 Task: Create a new event for a project milestone celebration on the 16th at 4:30 PM to 5:00PM.
Action: Mouse moved to (45, 66)
Screenshot: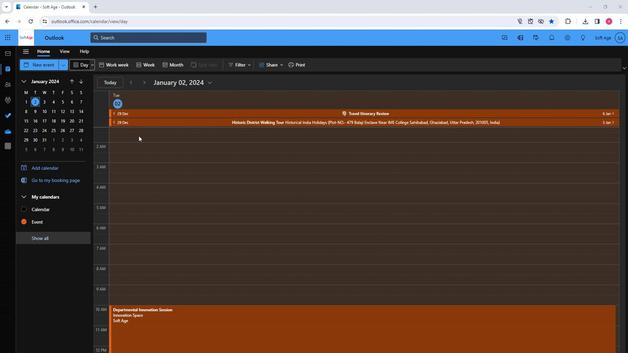 
Action: Mouse pressed left at (45, 66)
Screenshot: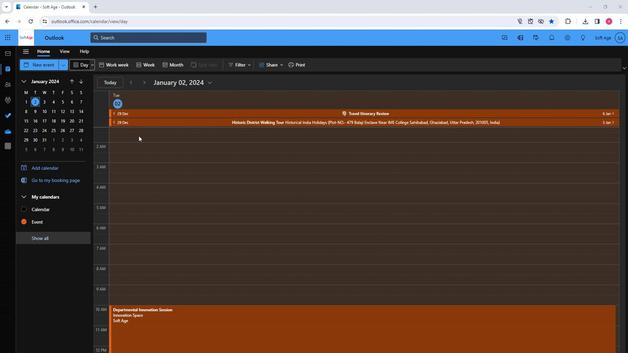 
Action: Mouse moved to (163, 108)
Screenshot: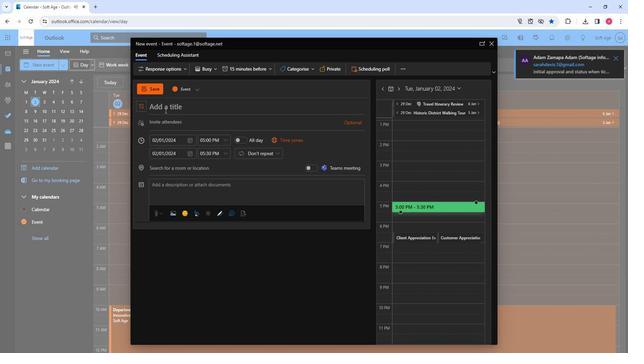 
Action: Mouse pressed left at (163, 108)
Screenshot: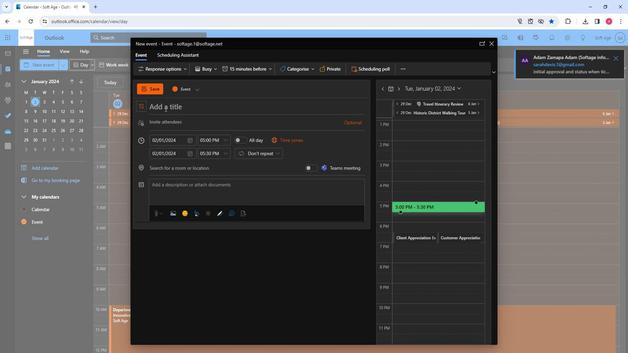 
Action: Mouse moved to (163, 107)
Screenshot: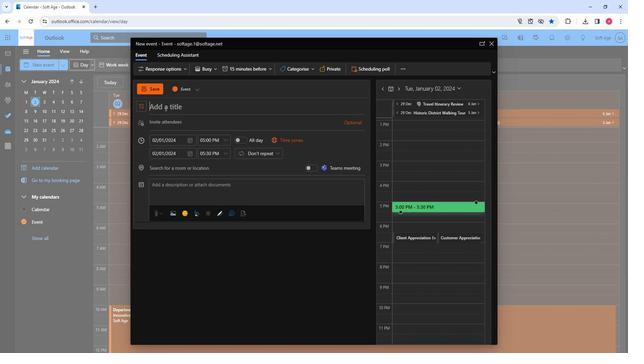 
Action: Key pressed <Key.shift><Key.shift>Project<Key.space><Key.shift>Milestone<Key.space><Key.shift>Celebration
Screenshot: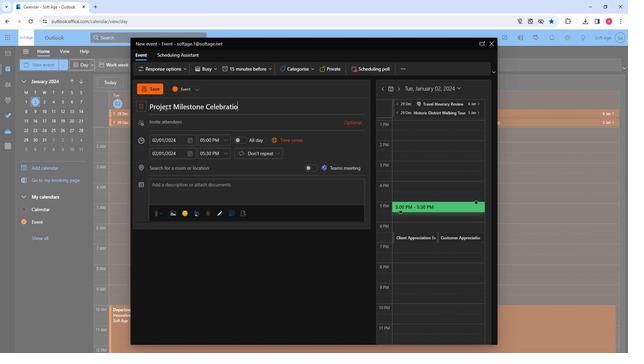 
Action: Mouse moved to (160, 121)
Screenshot: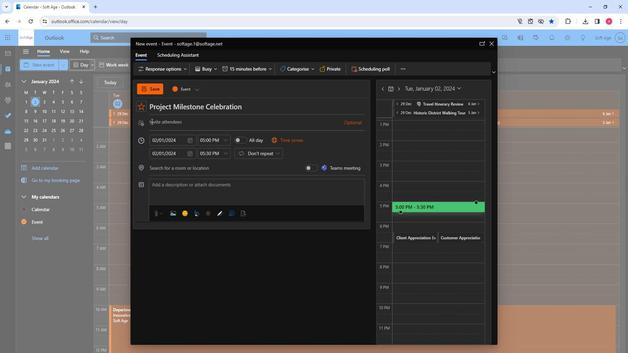 
Action: Mouse pressed left at (160, 121)
Screenshot: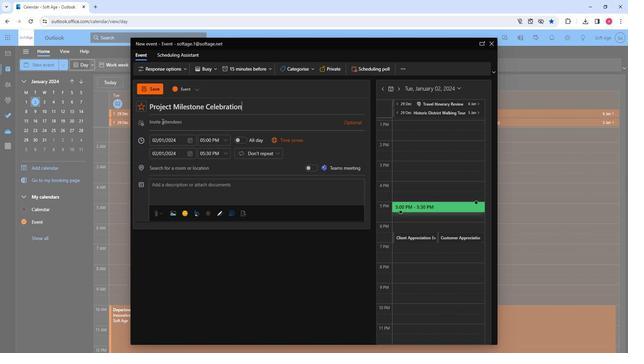 
Action: Key pressed so
Screenshot: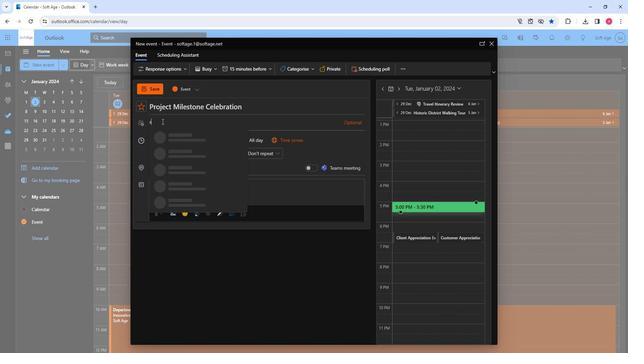 
Action: Mouse scrolled (160, 122) with delta (0, 0)
Screenshot: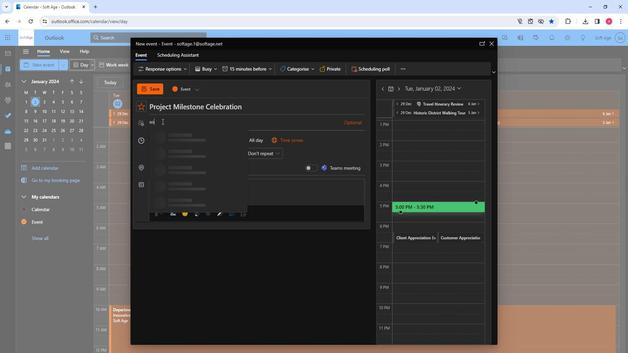 
Action: Mouse moved to (178, 163)
Screenshot: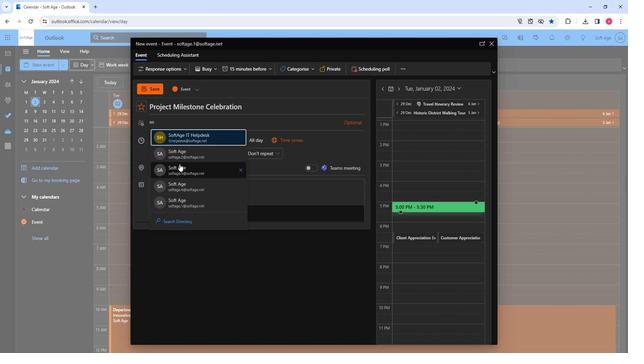 
Action: Mouse pressed left at (178, 163)
Screenshot: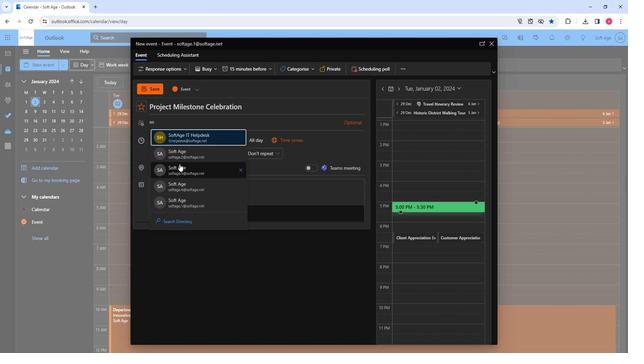 
Action: Key pressed sp
Screenshot: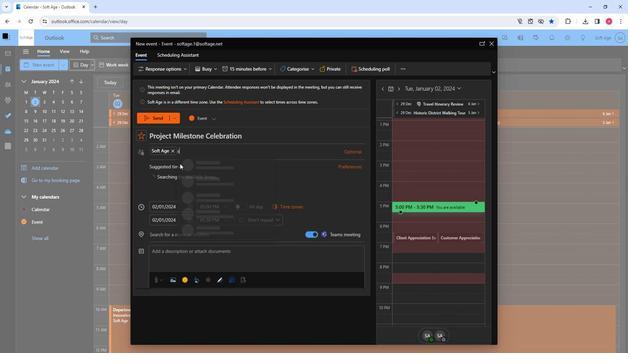 
Action: Mouse moved to (191, 150)
Screenshot: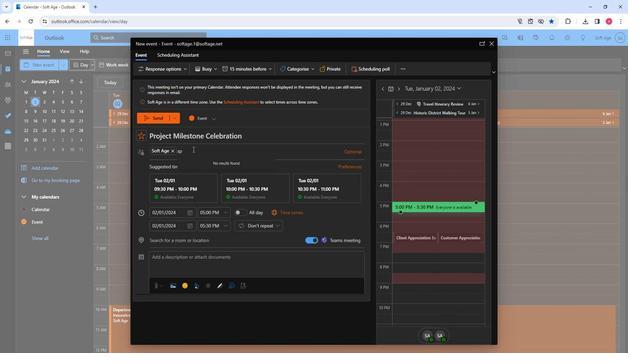 
Action: Key pressed <Key.backspace>o
Screenshot: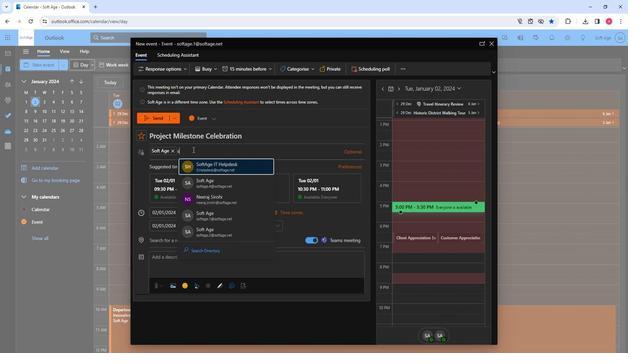 
Action: Mouse moved to (200, 186)
Screenshot: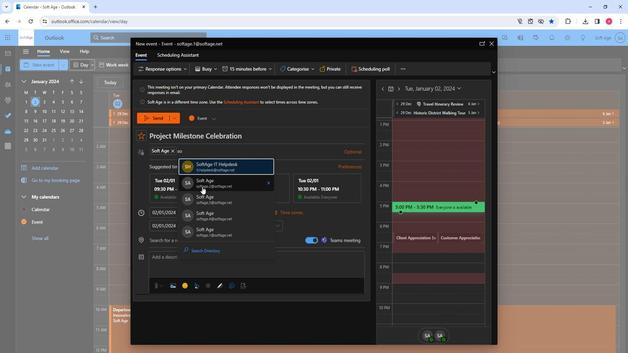
Action: Mouse pressed left at (200, 186)
Screenshot: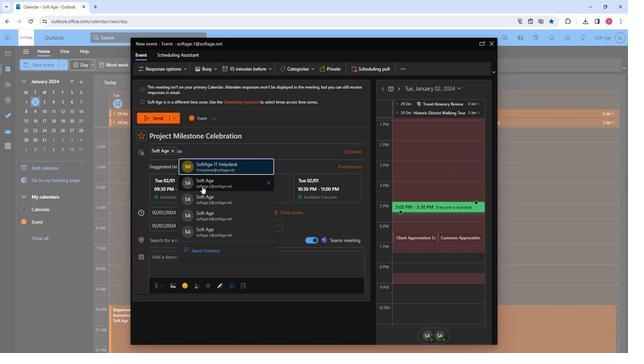 
Action: Key pressed so
Screenshot: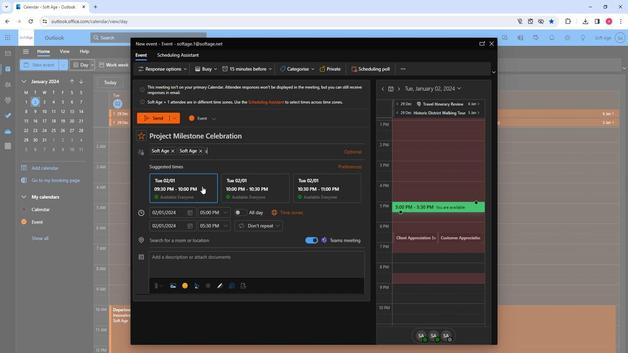 
Action: Mouse moved to (229, 215)
Screenshot: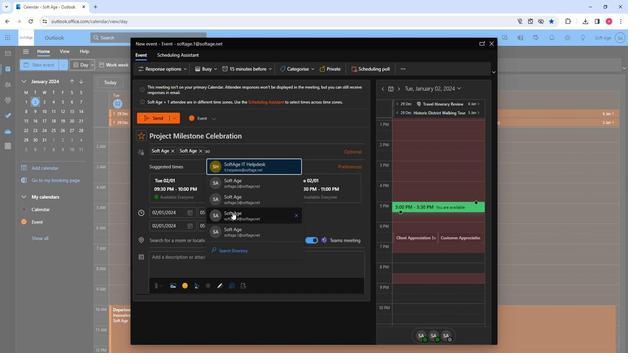 
Action: Mouse pressed left at (229, 215)
Screenshot: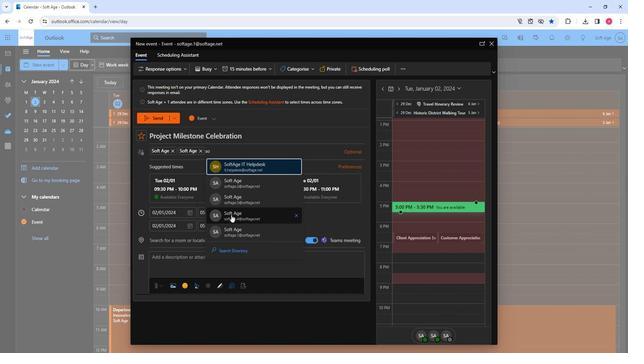 
Action: Mouse moved to (229, 215)
Screenshot: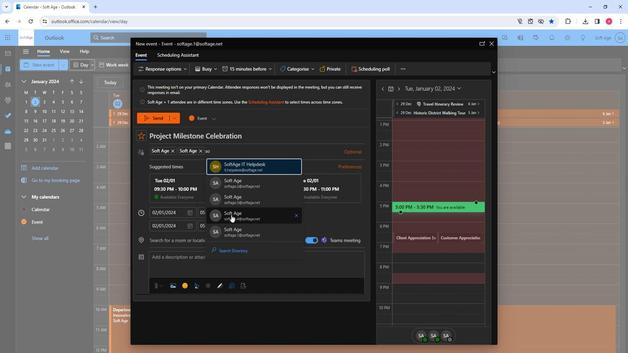 
Action: Key pressed so
Screenshot: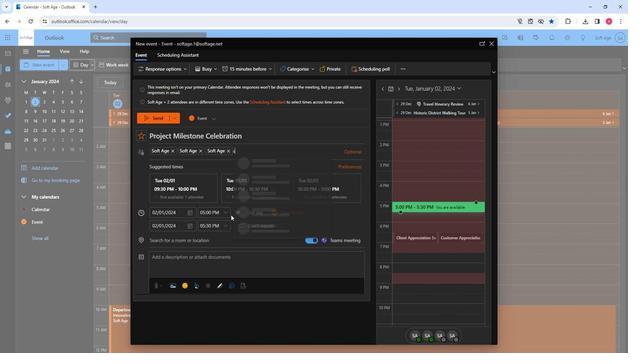 
Action: Mouse moved to (265, 233)
Screenshot: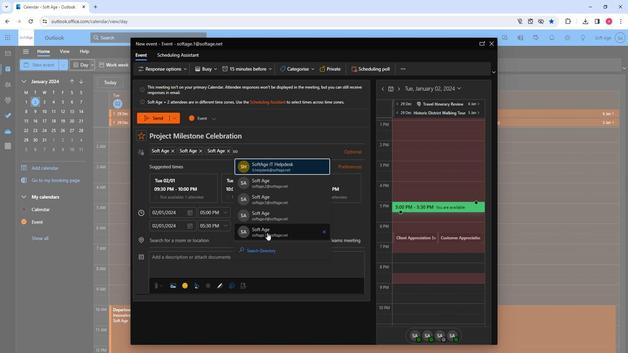 
Action: Mouse pressed left at (265, 233)
Screenshot: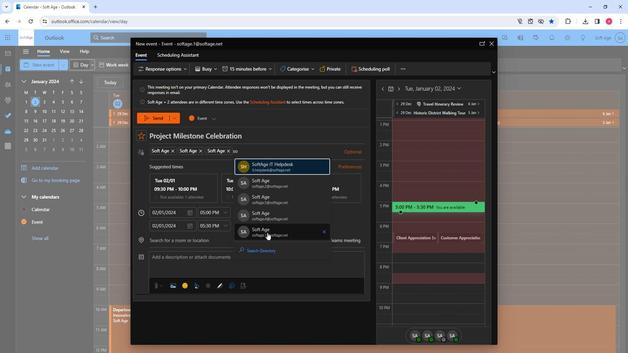 
Action: Mouse moved to (191, 213)
Screenshot: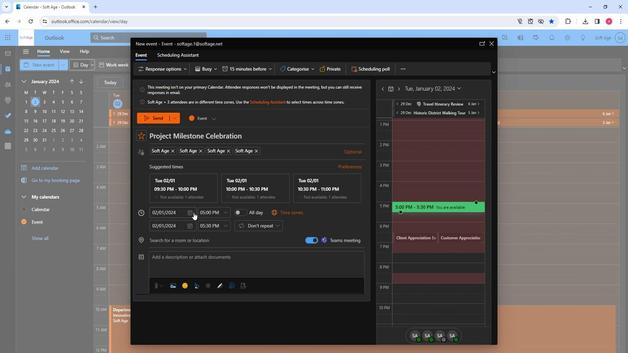 
Action: Mouse pressed left at (191, 213)
Screenshot: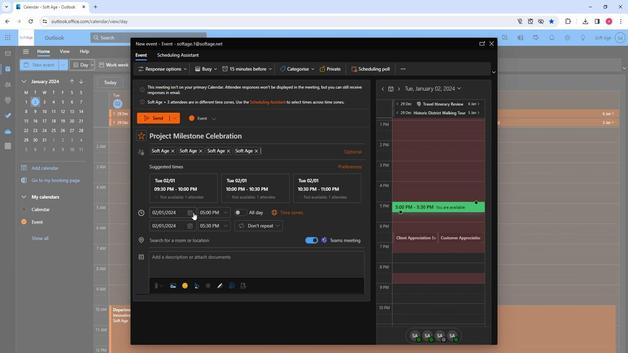 
Action: Mouse moved to (166, 266)
Screenshot: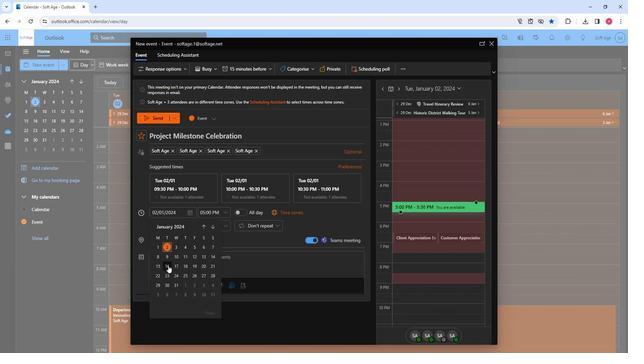 
Action: Mouse pressed left at (166, 266)
Screenshot: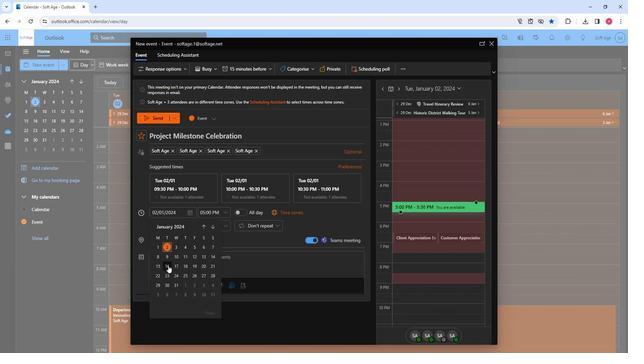 
Action: Mouse moved to (224, 214)
Screenshot: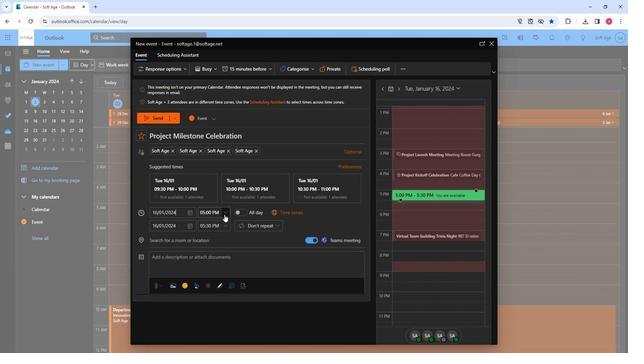 
Action: Mouse pressed left at (224, 214)
Screenshot: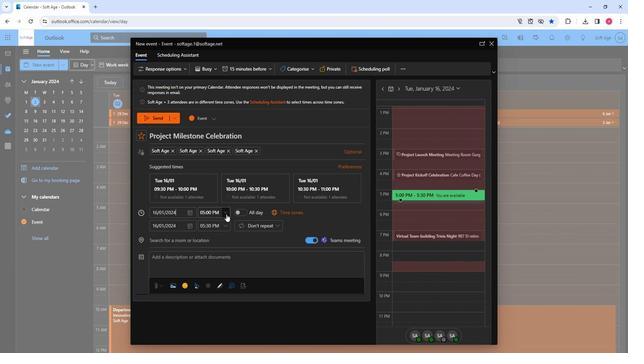 
Action: Mouse moved to (209, 237)
Screenshot: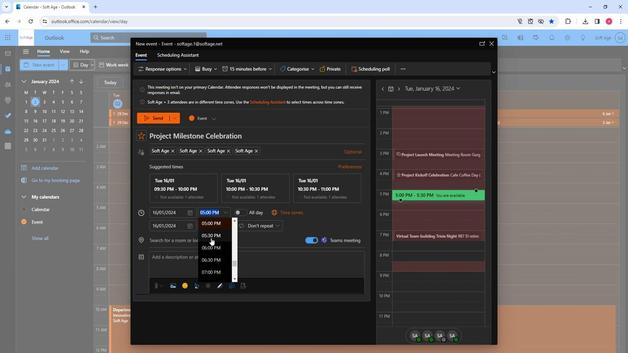 
Action: Mouse scrolled (209, 238) with delta (0, 0)
Screenshot: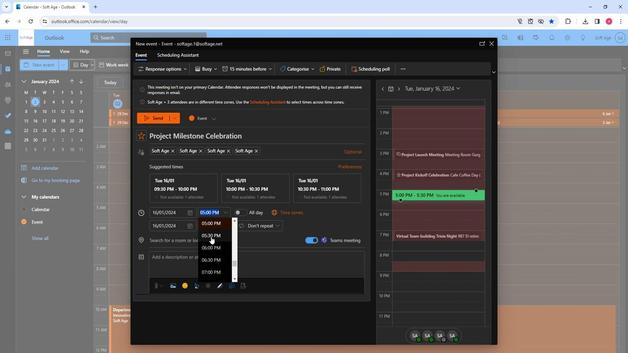 
Action: Mouse moved to (210, 243)
Screenshot: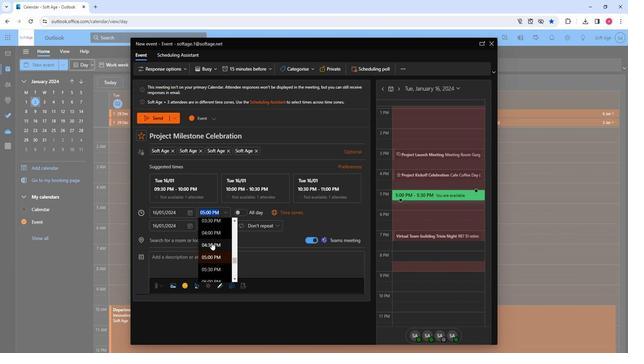 
Action: Mouse pressed left at (210, 243)
Screenshot: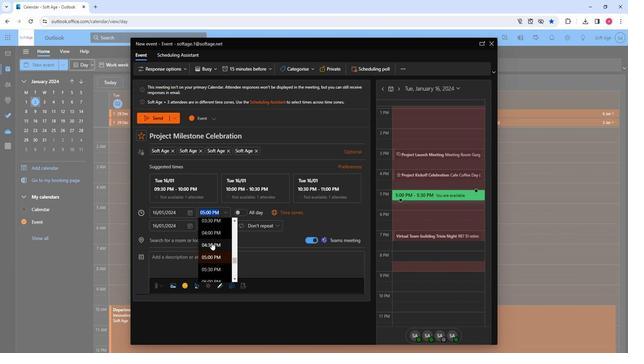 
Action: Mouse moved to (176, 243)
Screenshot: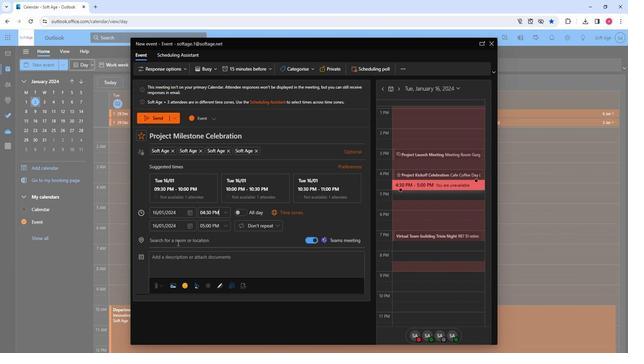 
Action: Mouse pressed left at (176, 243)
Screenshot: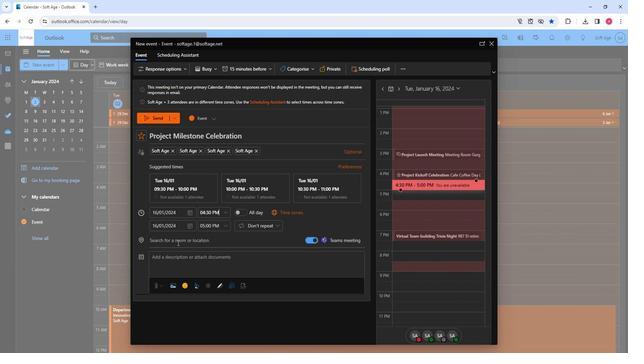 
Action: Key pressed sto
Screenshot: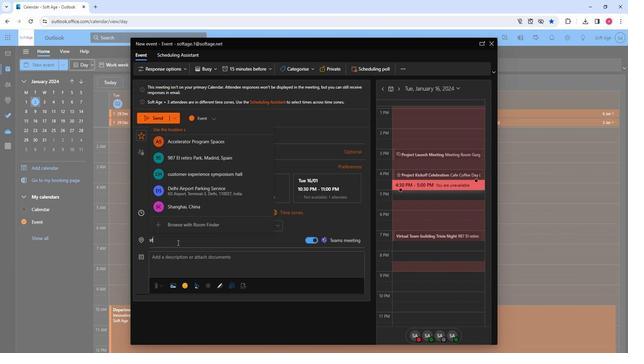 
Action: Mouse moved to (176, 242)
Screenshot: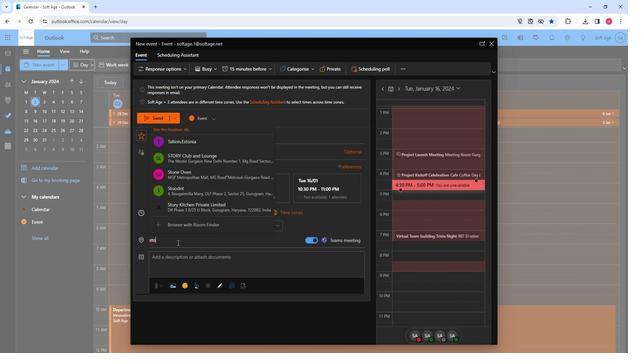 
Action: Key pressed <Key.backspace><Key.backspace><Key.backspace>res
Screenshot: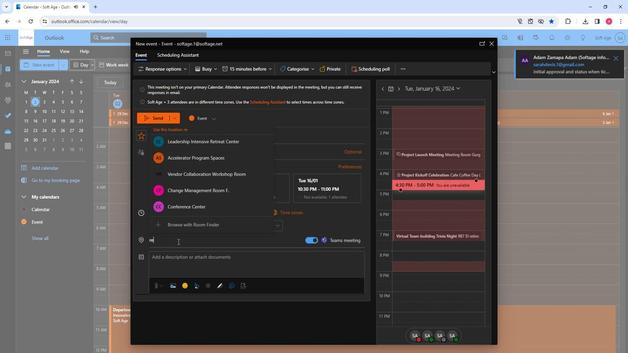 
Action: Mouse moved to (199, 148)
Screenshot: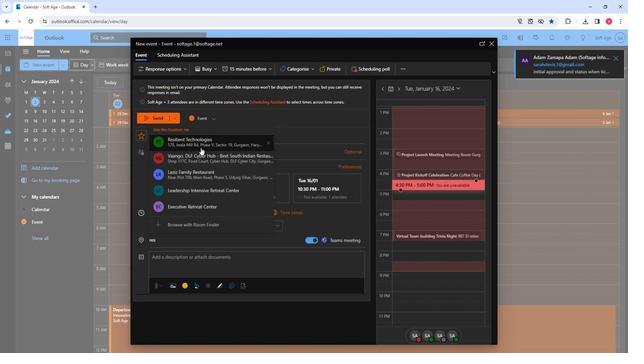 
Action: Key pressed u
Screenshot: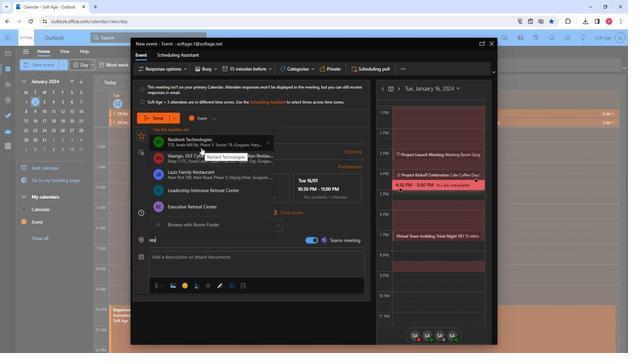 
Action: Mouse moved to (200, 186)
Screenshot: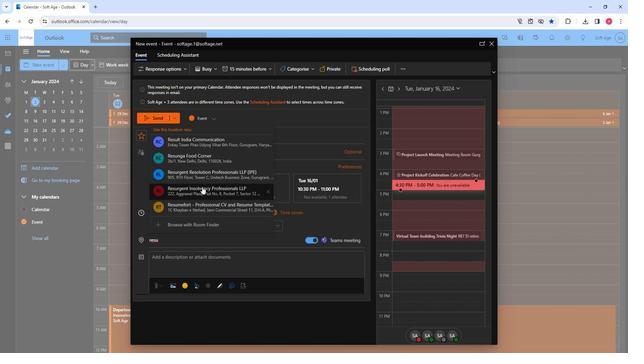 
Action: Key pressed <Key.backspace>
Screenshot: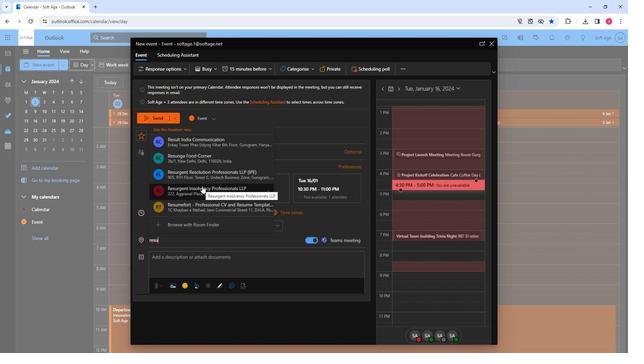 
Action: Mouse moved to (201, 186)
Screenshot: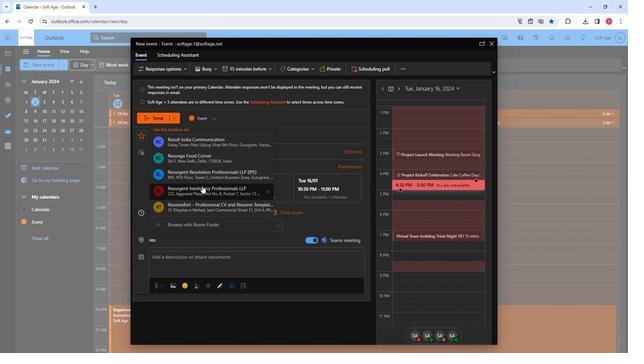 
Action: Key pressed <Key.backspace><Key.backspace><Key.backspace><Key.backspace>
Screenshot: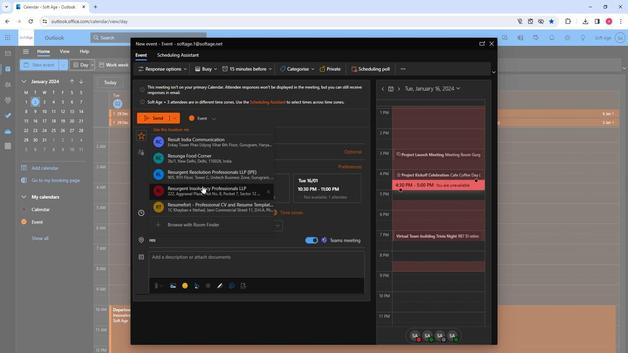 
Action: Mouse moved to (201, 186)
Screenshot: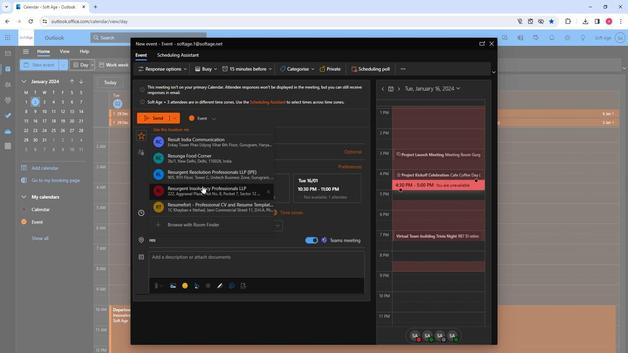 
Action: Key pressed <Key.backspace><Key.backspace><Key.backspace><Key.backspace><Key.backspace><Key.backspace><Key.backspace><Key.backspace><Key.backspace>om<Key.space>swe
Screenshot: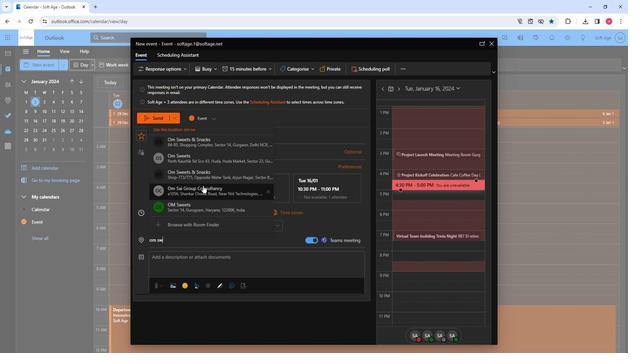 
Action: Mouse moved to (212, 158)
Screenshot: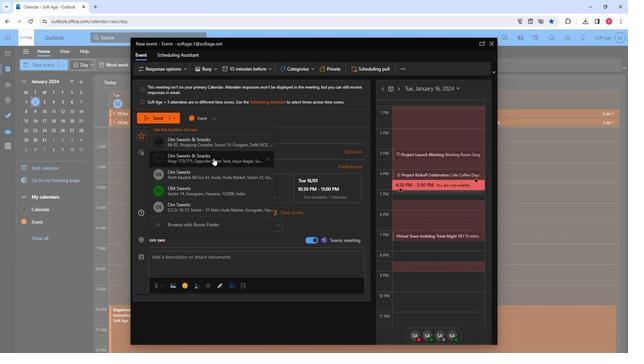 
Action: Mouse pressed left at (212, 158)
Screenshot: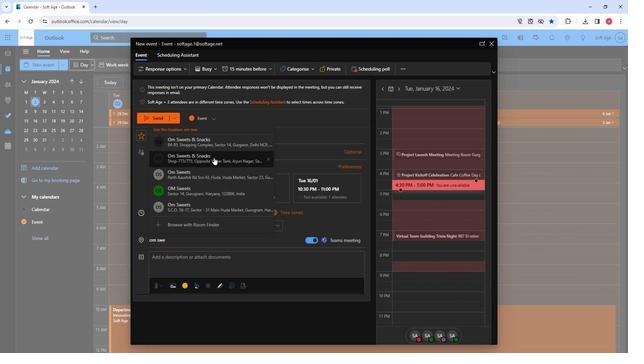 
Action: Mouse moved to (170, 264)
Screenshot: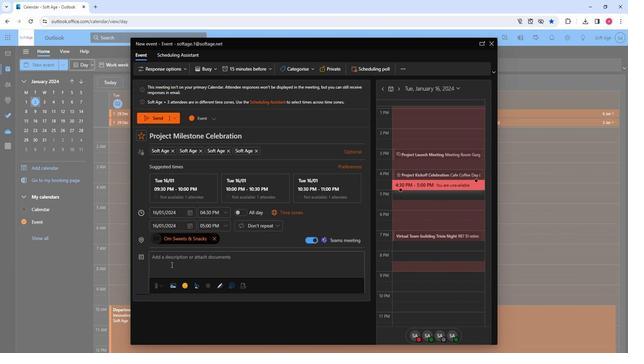 
Action: Mouse pressed left at (170, 264)
Screenshot: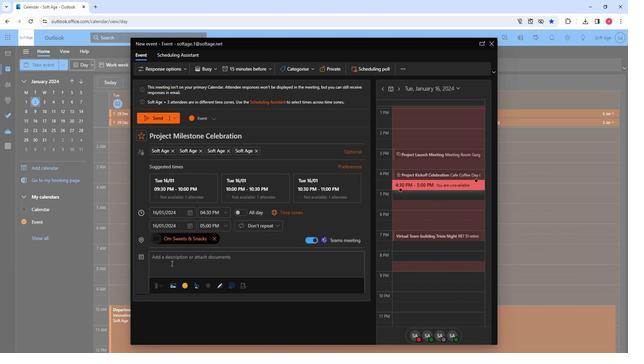 
Action: Mouse moved to (170, 264)
Screenshot: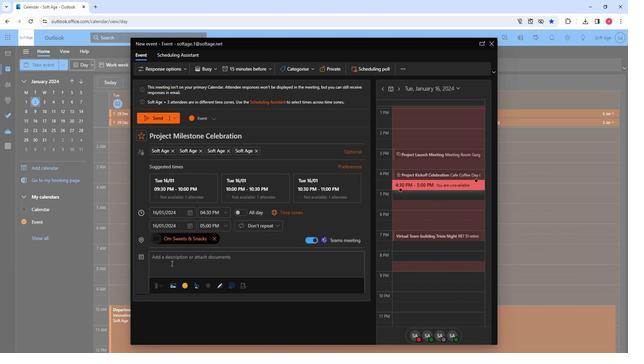 
Action: Key pressed <Key.shift>Celebrating<Key.space><Key.shift>Success
Screenshot: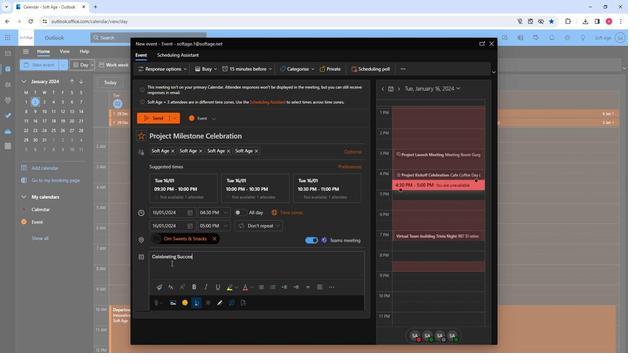 
Action: Mouse moved to (169, 264)
Screenshot: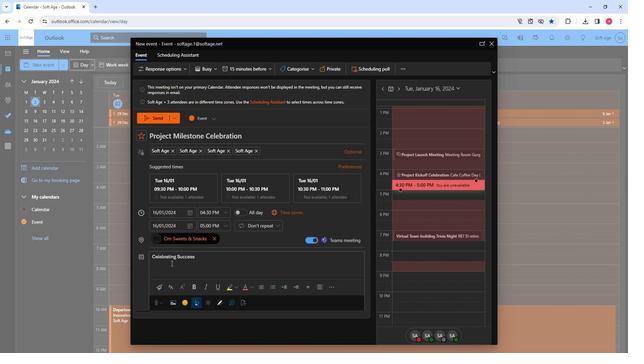 
Action: Key pressed <Key.shift>!<Key.space><Key.shift><Key.shift><Key.shift><Key.shift>Join<Key.space>us<Key.space>as<Key.space>we<Key.space>mark<Key.space>a<Key.space>signid<Key.backspace>ficant<Key.space>project<Key.space>milestone.<Key.space><Key.shift>Reflect<Key.space>on<Key.space>achievements<Key.space><Key.backspace>,<Key.space>acknowledh<Key.backspace>ge<Key.space>contributions,<Key.space>and<Key.space>look<Key.space>forward<Key.space>to<Key.space>continued<Key.space>success<Key.space>together.<Key.space><Key.shift>Cheers<Key.space>to<Key.space>milestones<Key.space>reached<Key.shift>!
Screenshot: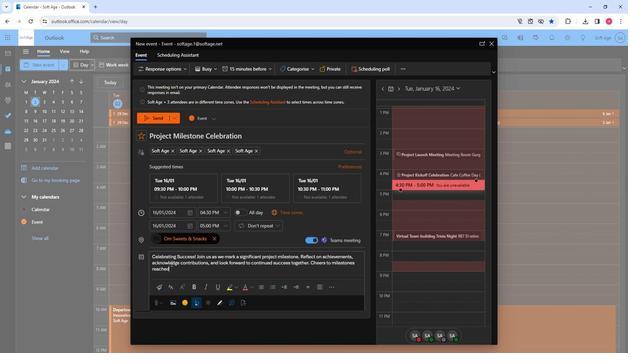 
Action: Mouse moved to (197, 261)
Screenshot: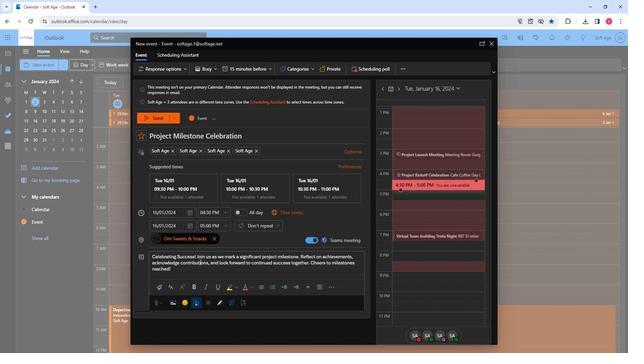 
Action: Mouse pressed left at (197, 261)
Screenshot: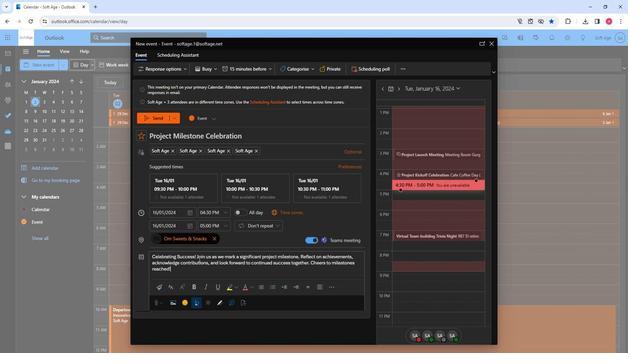 
Action: Mouse pressed left at (197, 261)
Screenshot: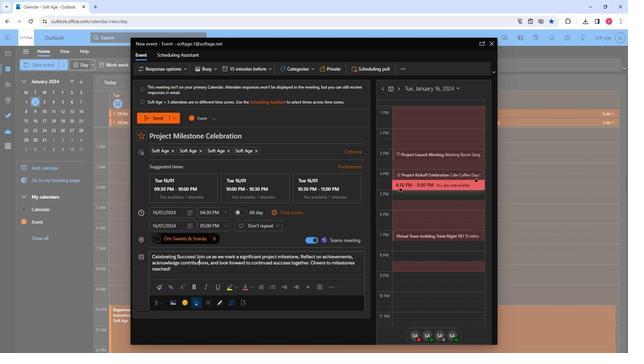 
Action: Mouse pressed left at (197, 261)
Screenshot: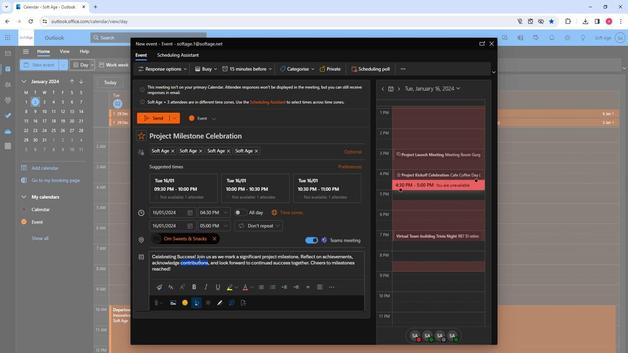 
Action: Mouse moved to (235, 250)
Screenshot: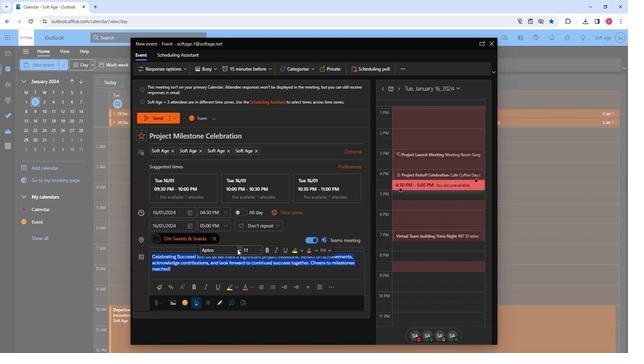 
Action: Mouse pressed left at (235, 250)
Screenshot: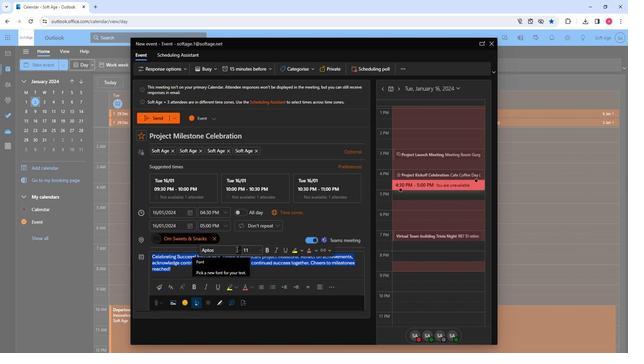 
Action: Mouse moved to (236, 251)
Screenshot: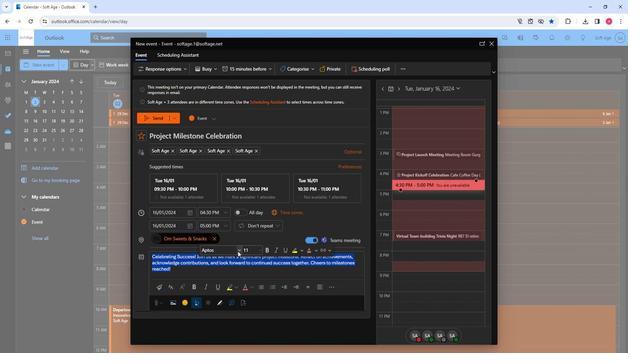 
Action: Mouse pressed left at (236, 251)
Screenshot: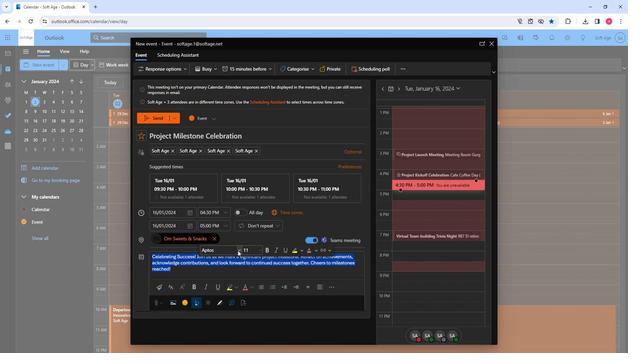 
Action: Mouse moved to (226, 203)
Screenshot: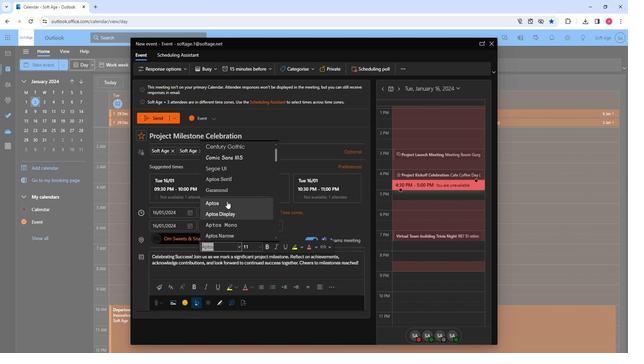 
Action: Mouse scrolled (226, 202) with delta (0, 0)
Screenshot: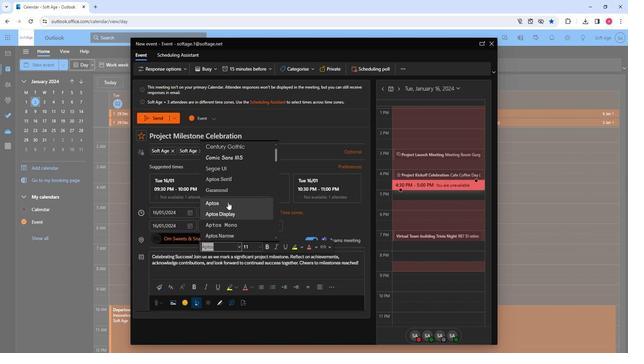 
Action: Mouse moved to (226, 203)
Screenshot: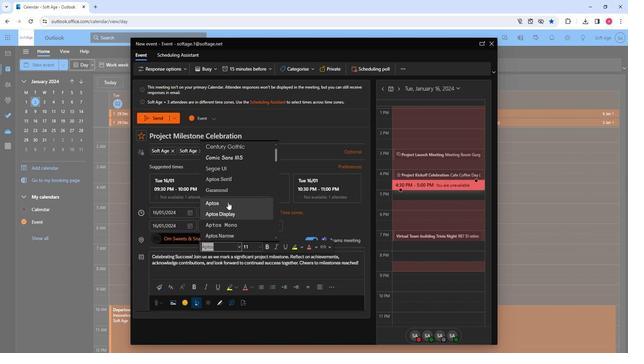 
Action: Mouse scrolled (226, 203) with delta (0, 0)
Screenshot: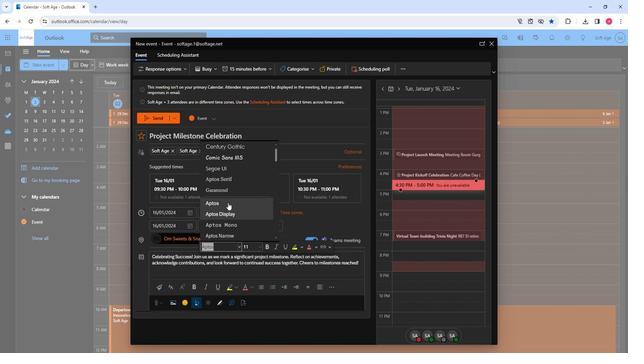 
Action: Mouse scrolled (226, 203) with delta (0, 0)
Screenshot: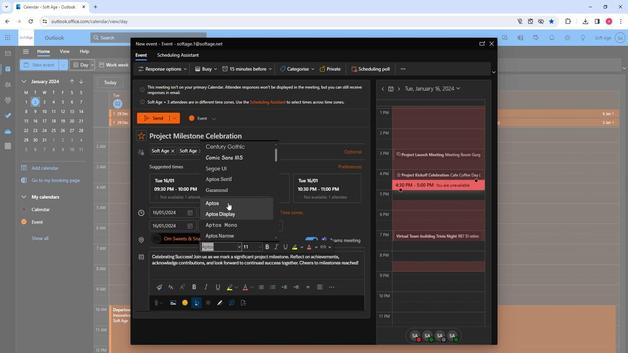 
Action: Mouse moved to (227, 207)
Screenshot: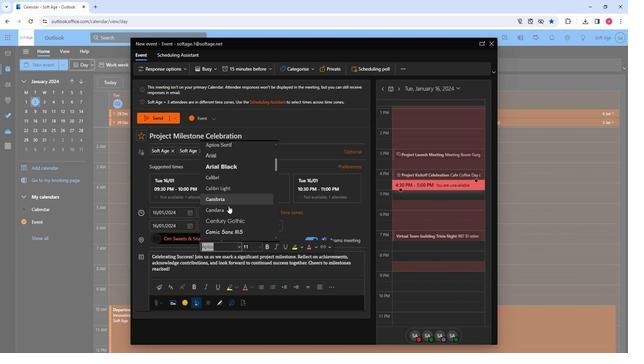 
Action: Mouse scrolled (227, 207) with delta (0, 0)
Screenshot: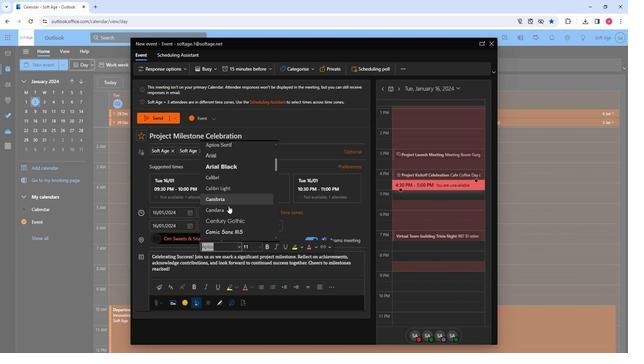 
Action: Mouse moved to (227, 209)
Screenshot: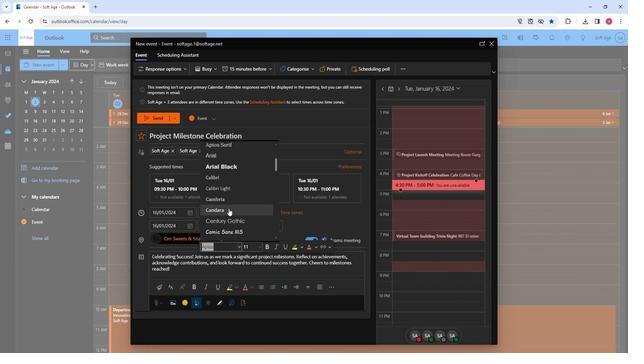 
Action: Mouse scrolled (227, 208) with delta (0, 0)
Screenshot: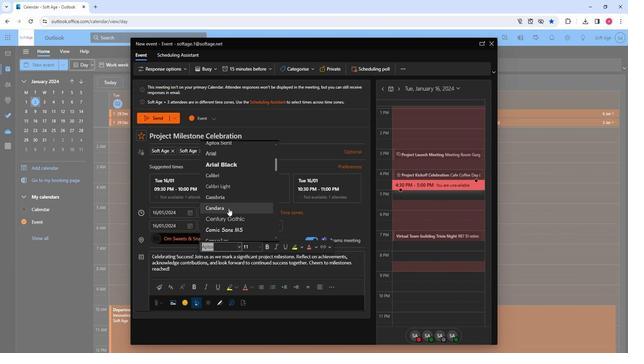 
Action: Mouse moved to (224, 163)
Screenshot: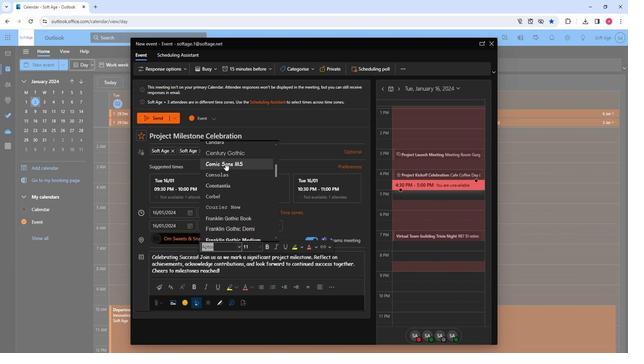 
Action: Mouse pressed left at (224, 163)
Screenshot: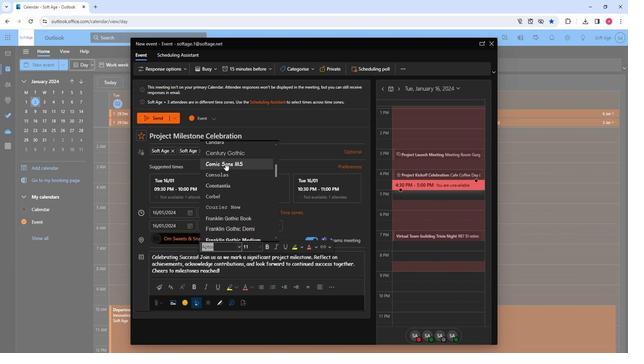 
Action: Mouse moved to (272, 247)
Screenshot: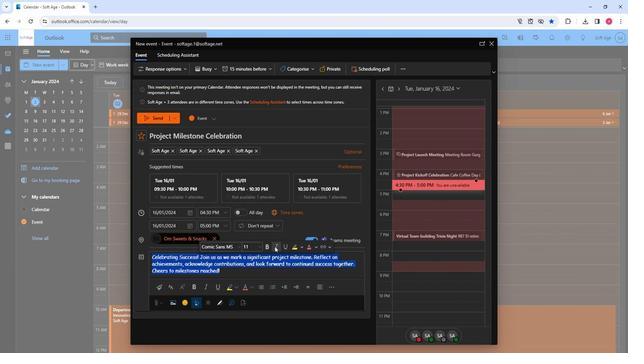 
Action: Mouse pressed left at (272, 247)
Screenshot: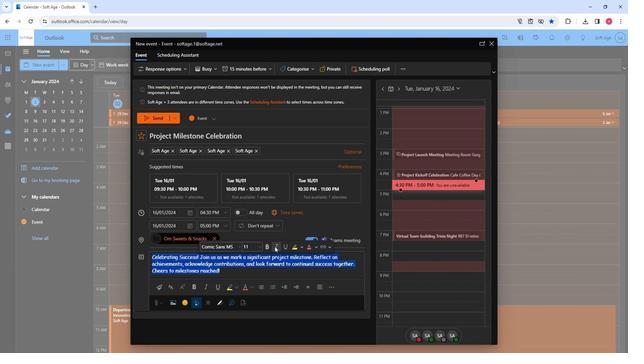 
Action: Mouse moved to (299, 245)
Screenshot: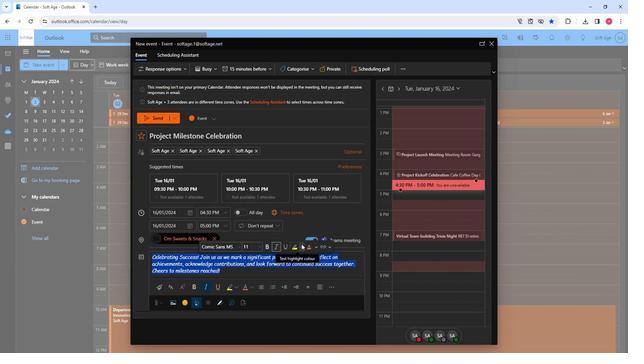 
Action: Mouse pressed left at (299, 245)
Screenshot: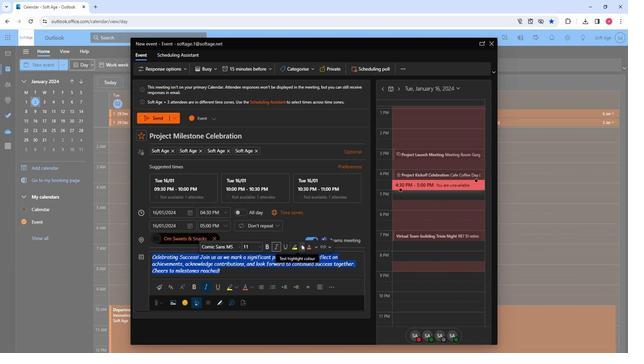 
Action: Mouse moved to (321, 277)
Screenshot: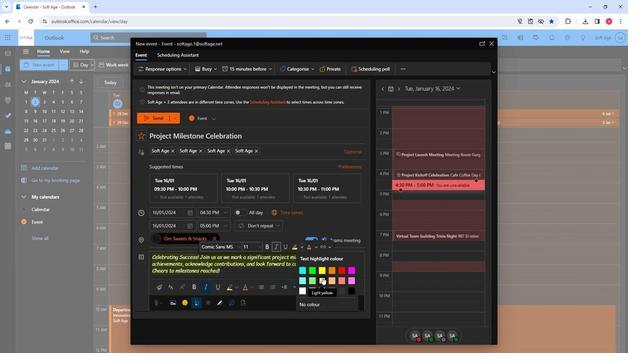 
Action: Mouse pressed left at (321, 277)
Screenshot: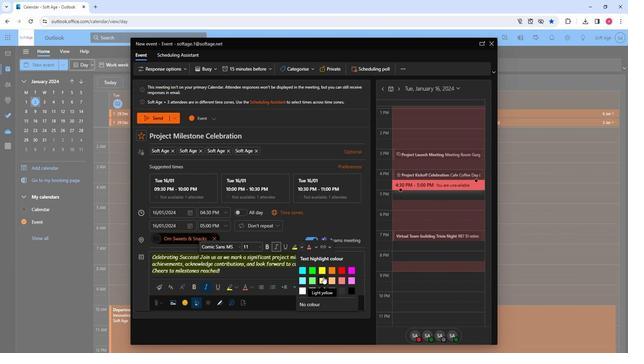 
Action: Mouse moved to (264, 273)
Screenshot: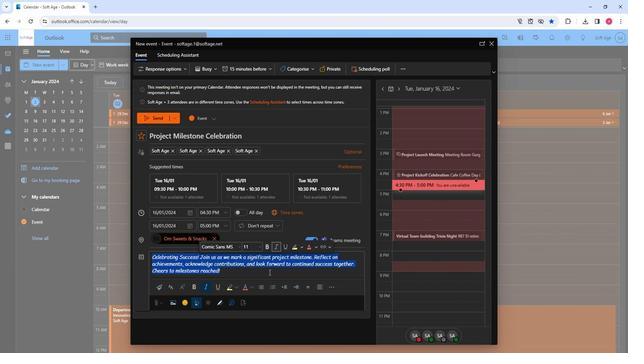 
Action: Mouse pressed left at (264, 273)
Screenshot: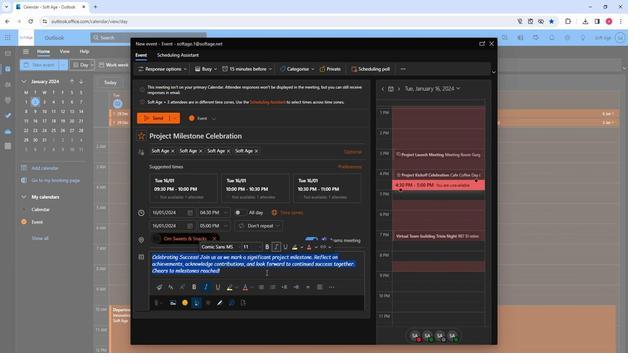 
Action: Mouse moved to (250, 249)
Screenshot: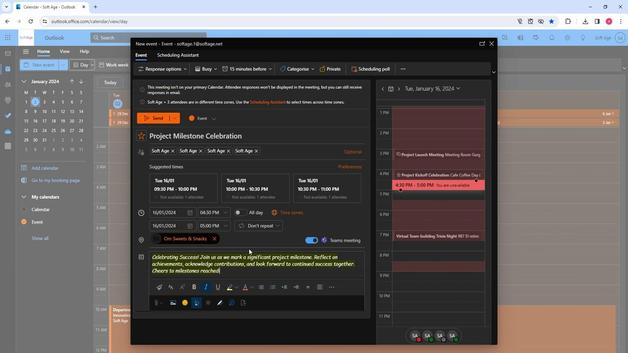 
Action: Mouse scrolled (250, 249) with delta (0, 0)
Screenshot: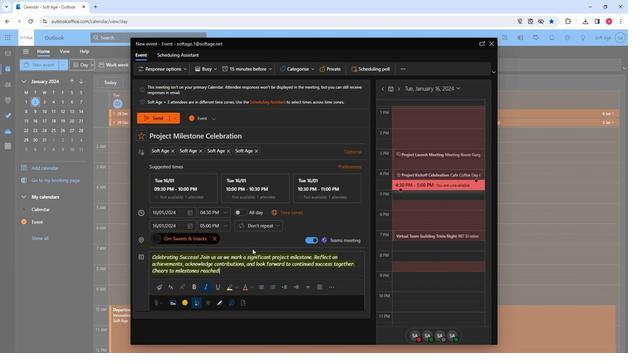 
Action: Mouse scrolled (250, 249) with delta (0, 0)
Screenshot: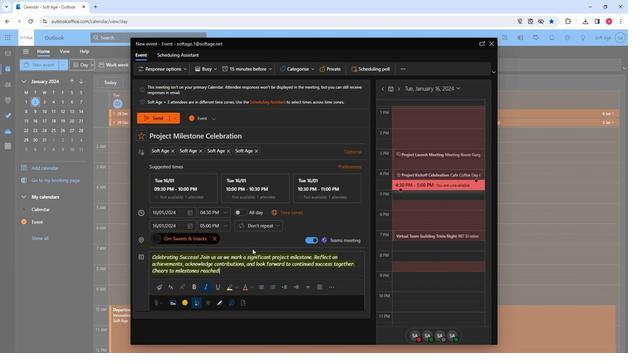 
Action: Mouse scrolled (250, 249) with delta (0, 0)
Screenshot: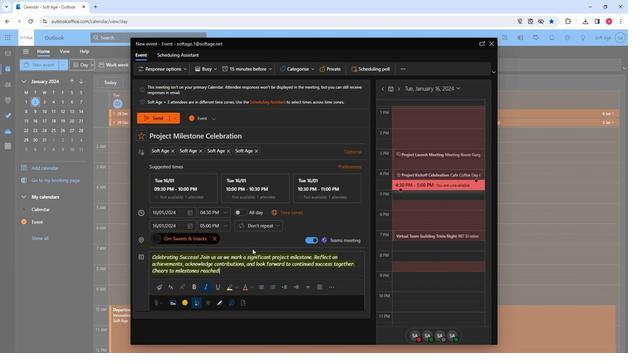 
Action: Mouse scrolled (250, 249) with delta (0, 0)
Screenshot: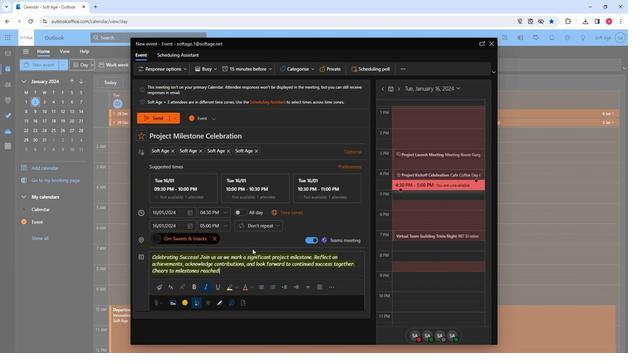 
Action: Mouse moved to (158, 120)
Screenshot: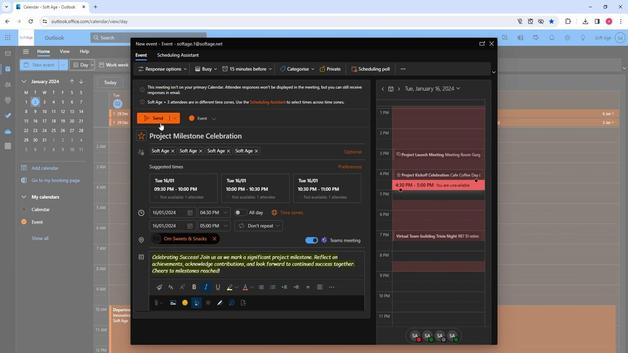
Action: Mouse pressed left at (158, 120)
Screenshot: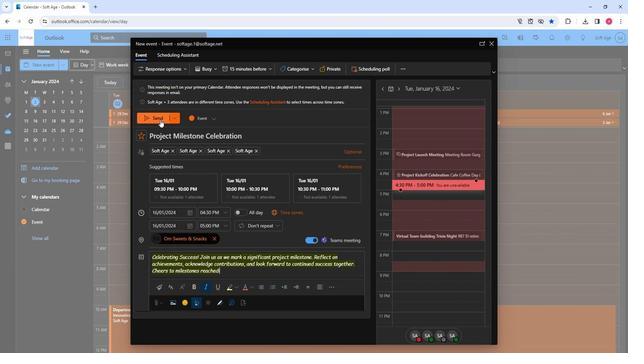 
Action: Mouse moved to (210, 213)
Screenshot: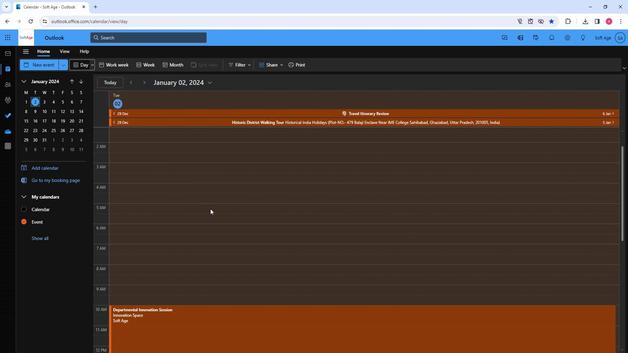 
